 Task: Share a slideshow of underwater or aquatic photos for an educational or conservation purpose.
Action: Mouse moved to (236, 269)
Screenshot: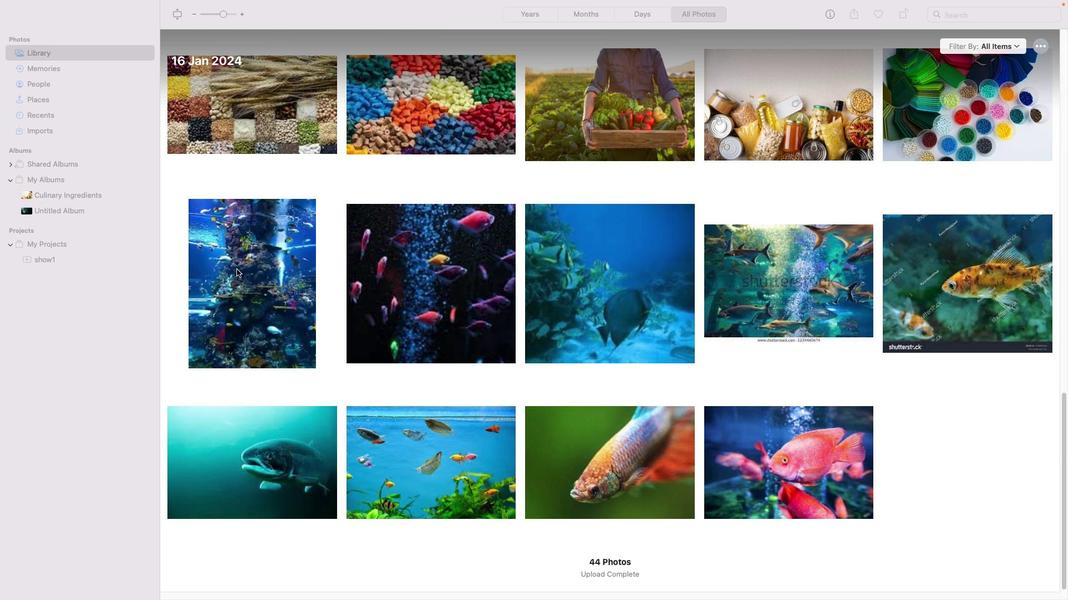 
Action: Mouse pressed left at (236, 269)
Screenshot: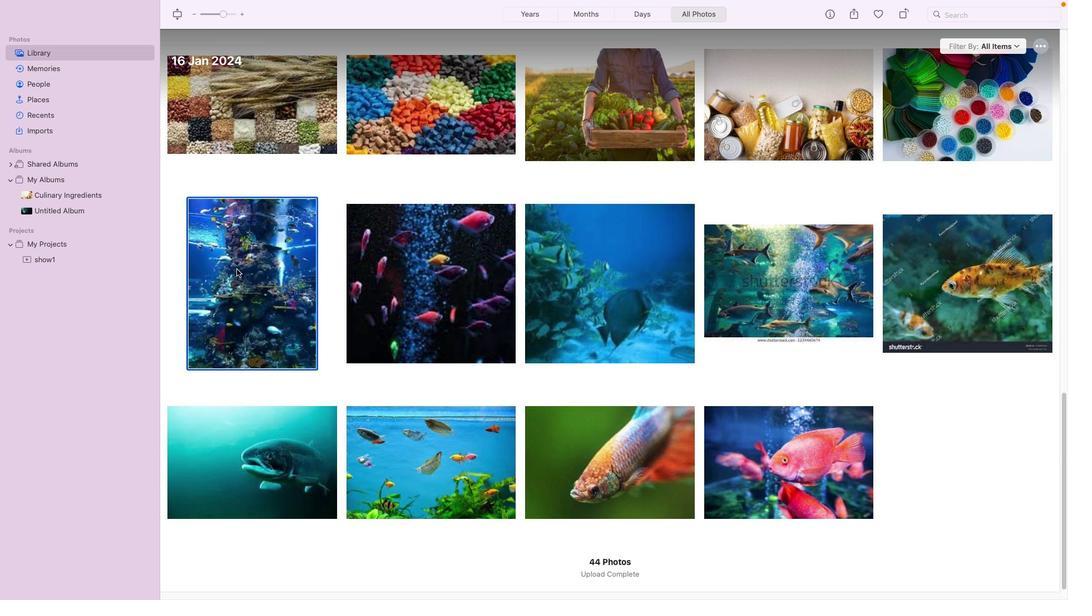
Action: Mouse moved to (336, 342)
Screenshot: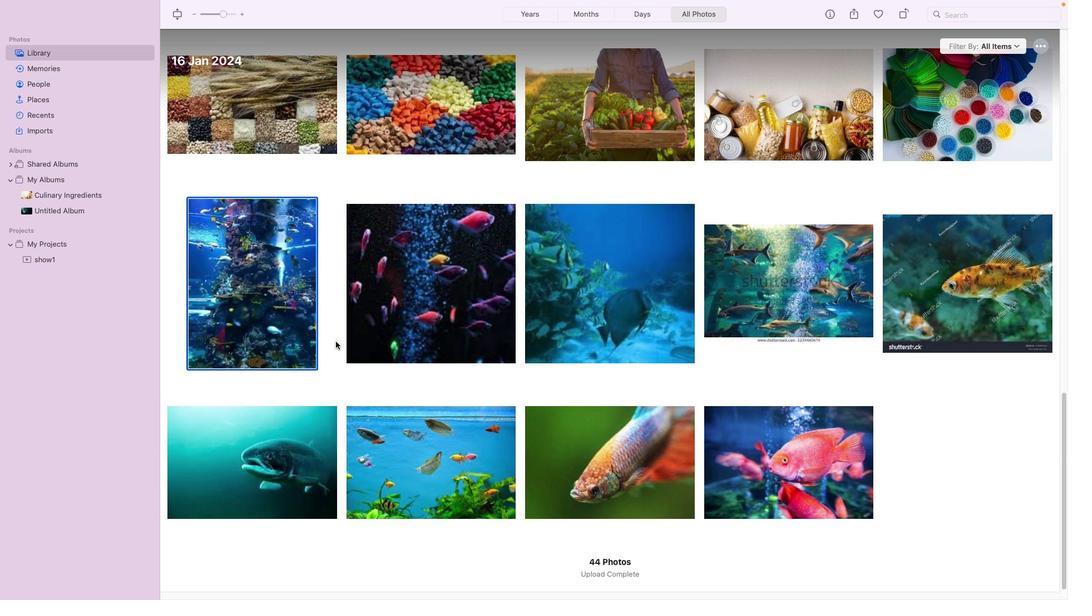 
Action: Key pressed Key.shift_rKey.rightKey.rightKey.rightKey.right
Screenshot: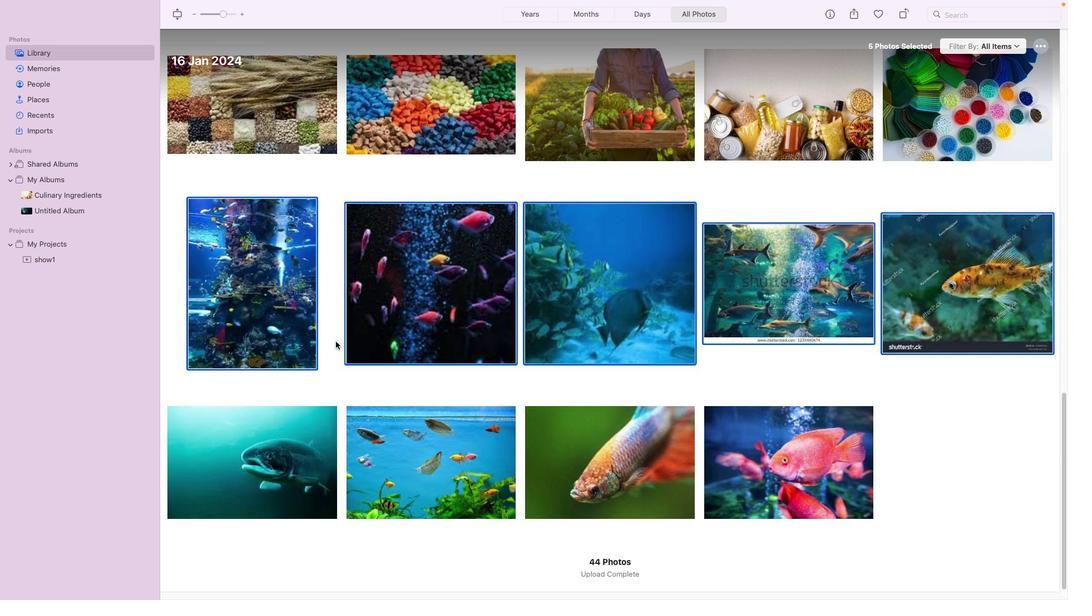 
Action: Mouse moved to (328, 348)
Screenshot: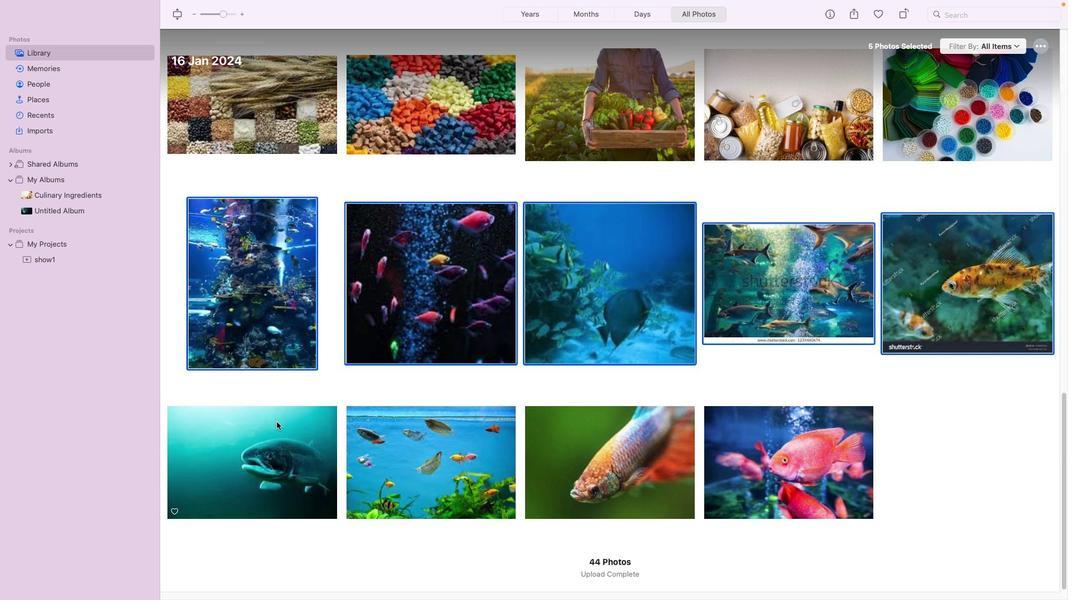 
Action: Key pressed Key.shift_r
Screenshot: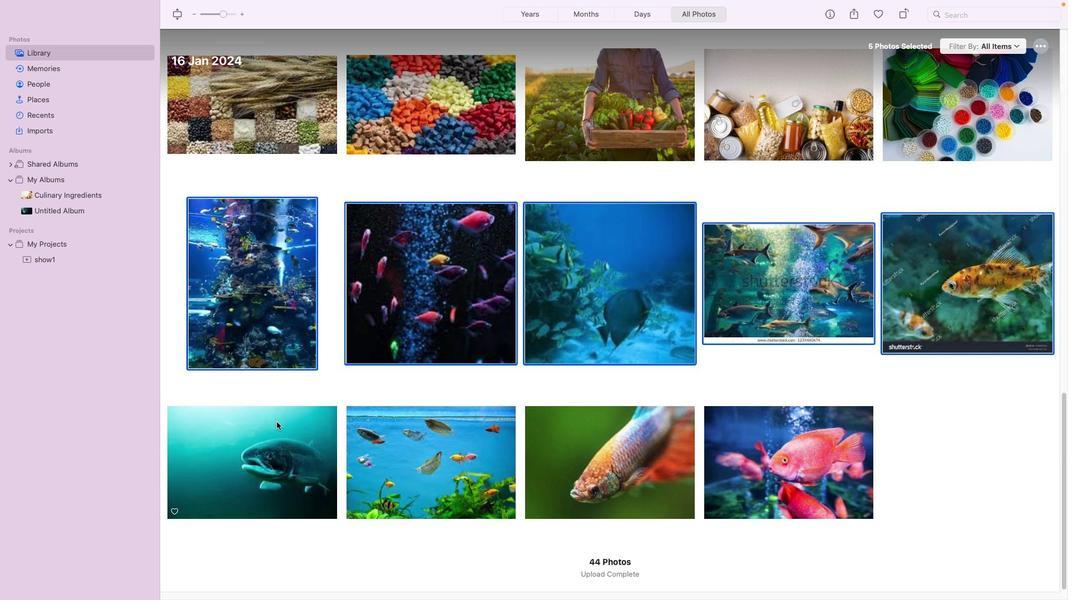 
Action: Mouse moved to (277, 422)
Screenshot: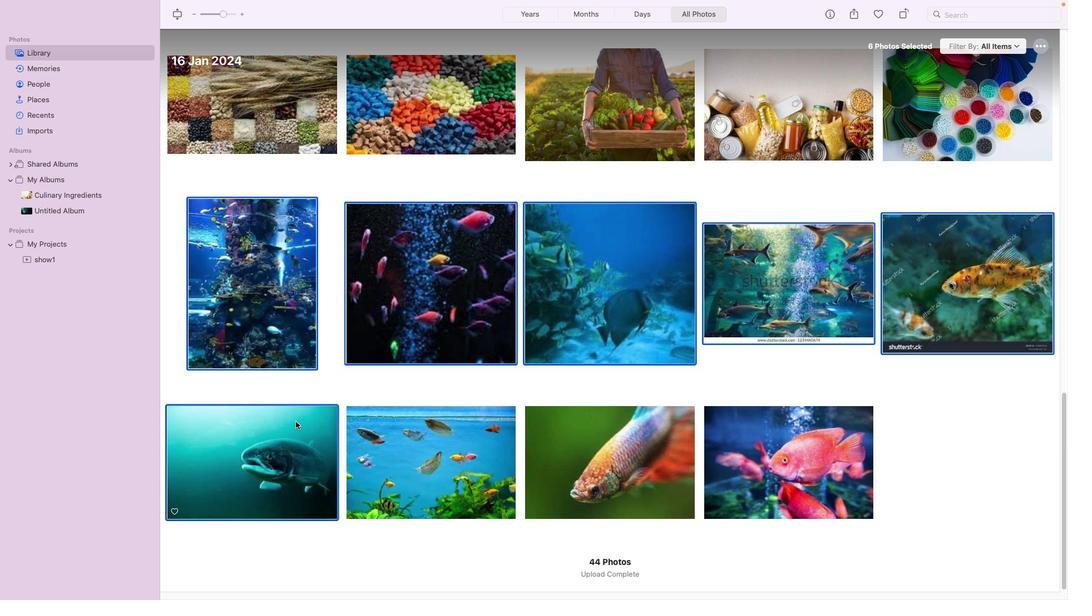 
Action: Mouse pressed left at (277, 422)
Screenshot: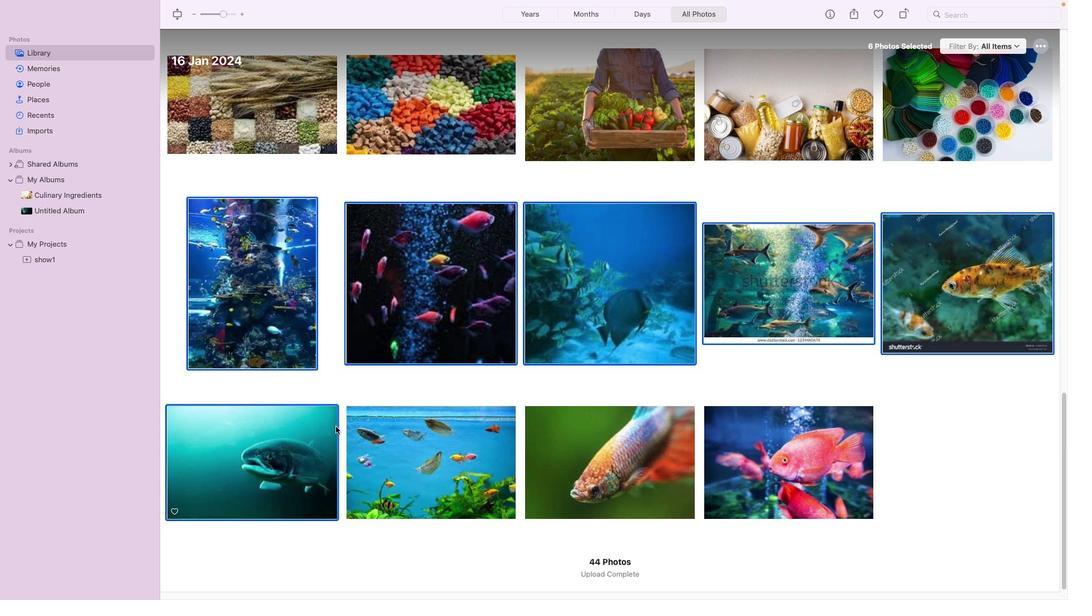 
Action: Mouse moved to (412, 439)
Screenshot: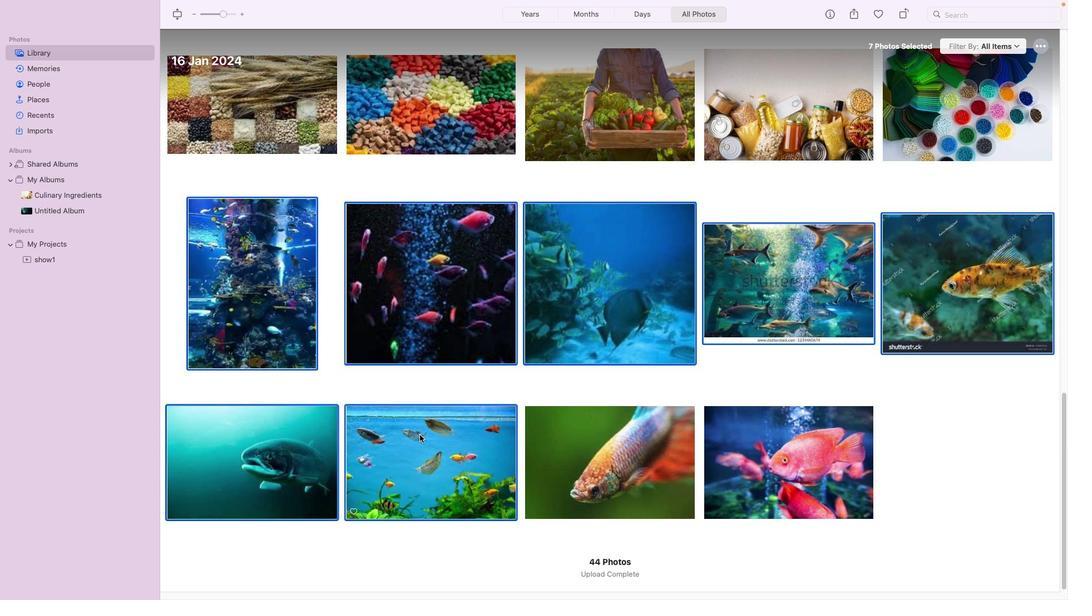 
Action: Mouse pressed left at (412, 439)
Screenshot: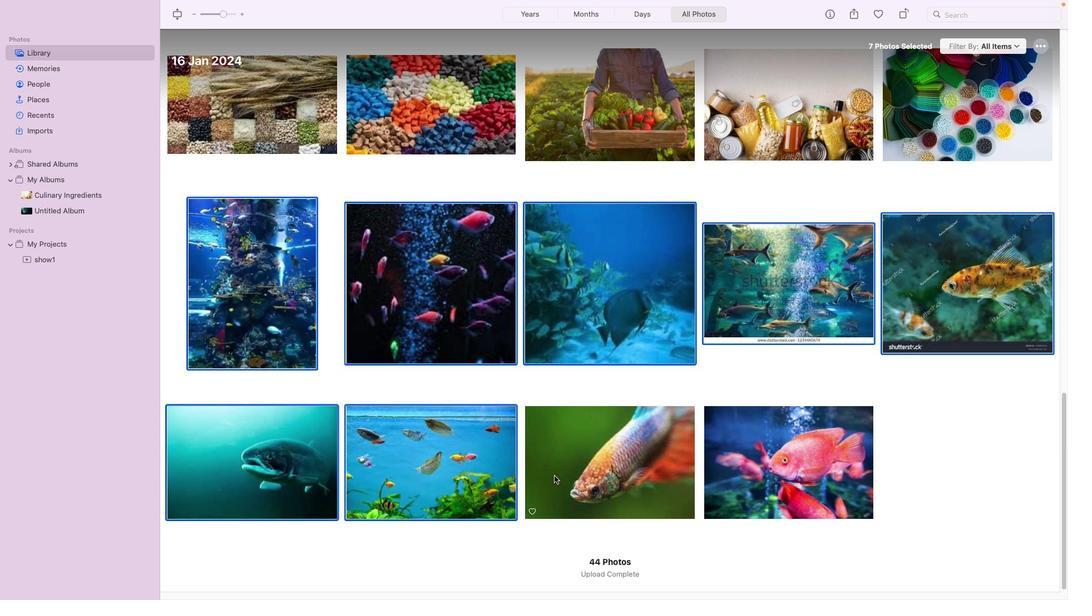 
Action: Mouse moved to (588, 477)
Screenshot: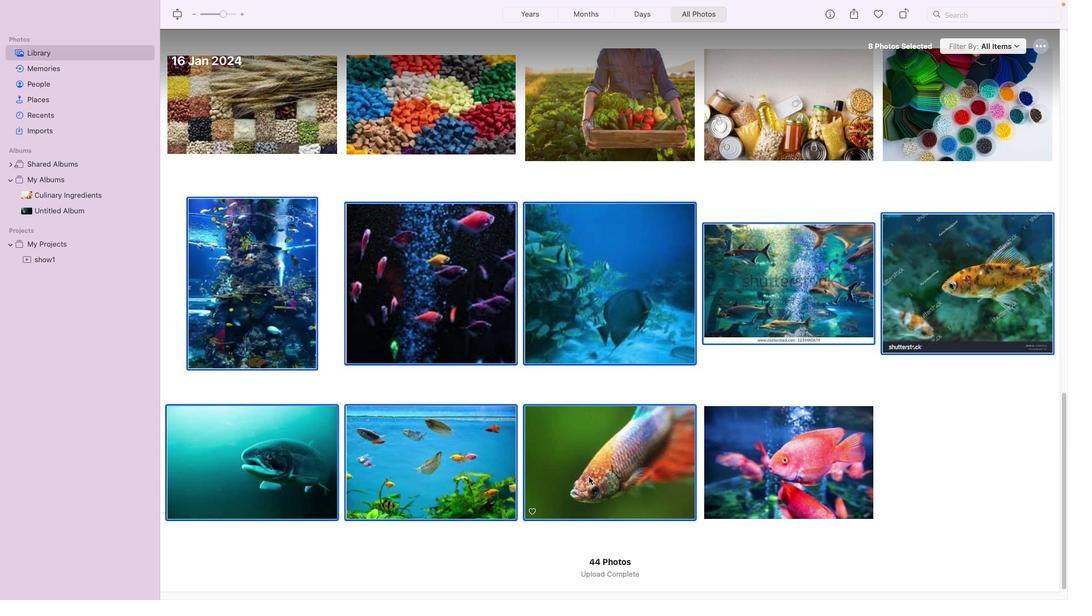 
Action: Mouse pressed left at (588, 477)
Screenshot: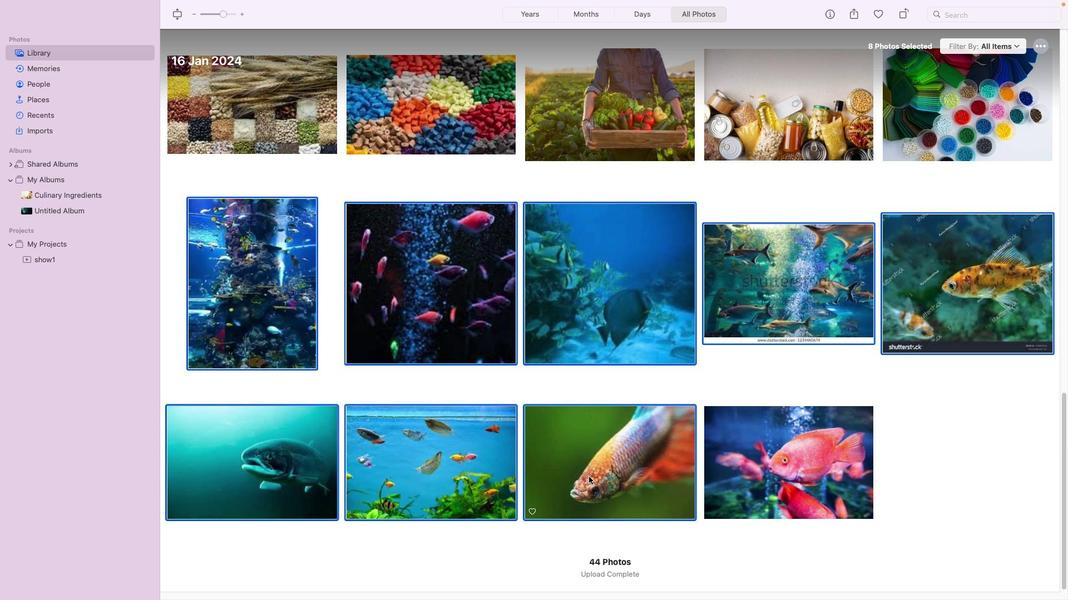 
Action: Mouse moved to (771, 481)
Screenshot: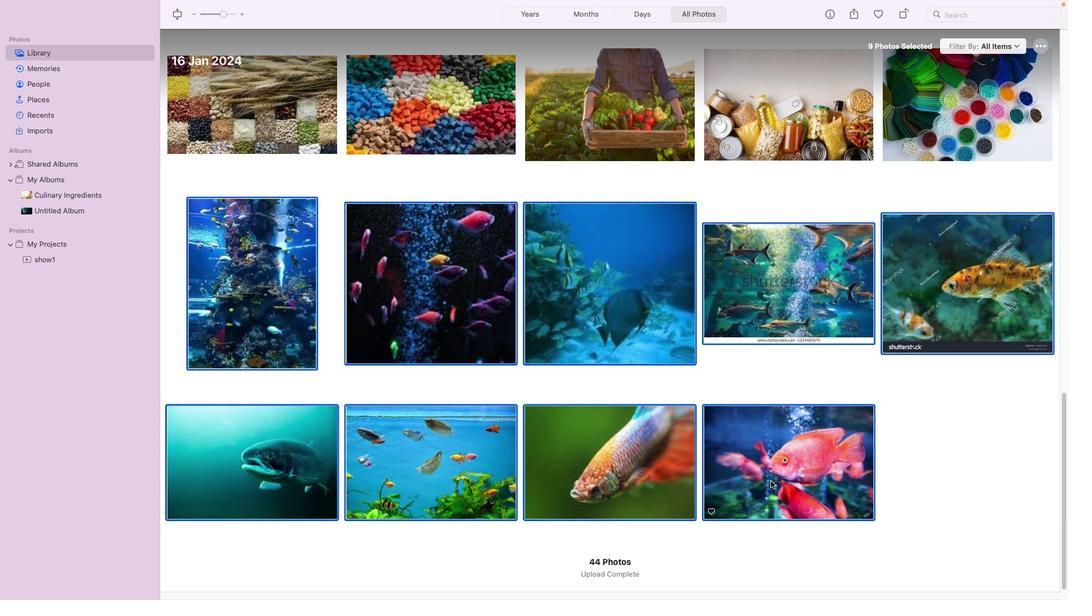 
Action: Mouse pressed left at (771, 481)
Screenshot: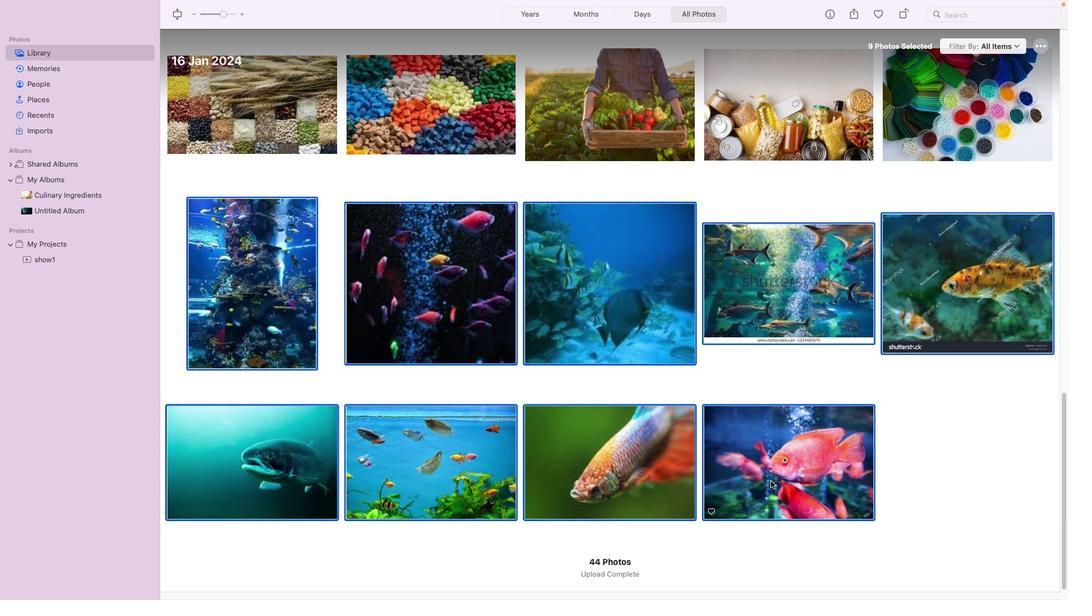 
Action: Mouse moved to (314, 12)
Screenshot: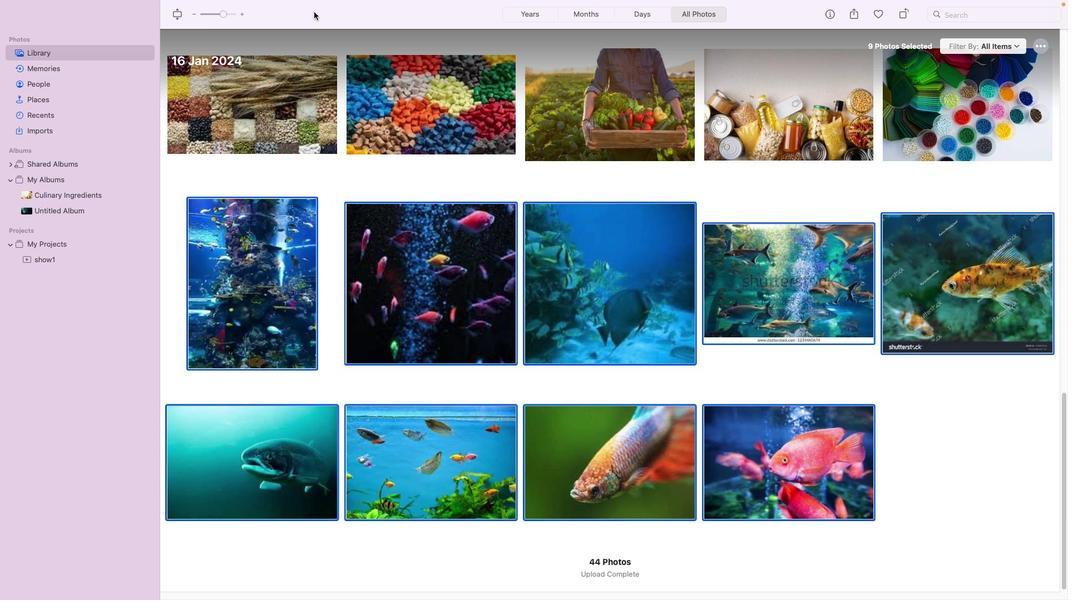 
Action: Mouse pressed left at (314, 12)
Screenshot: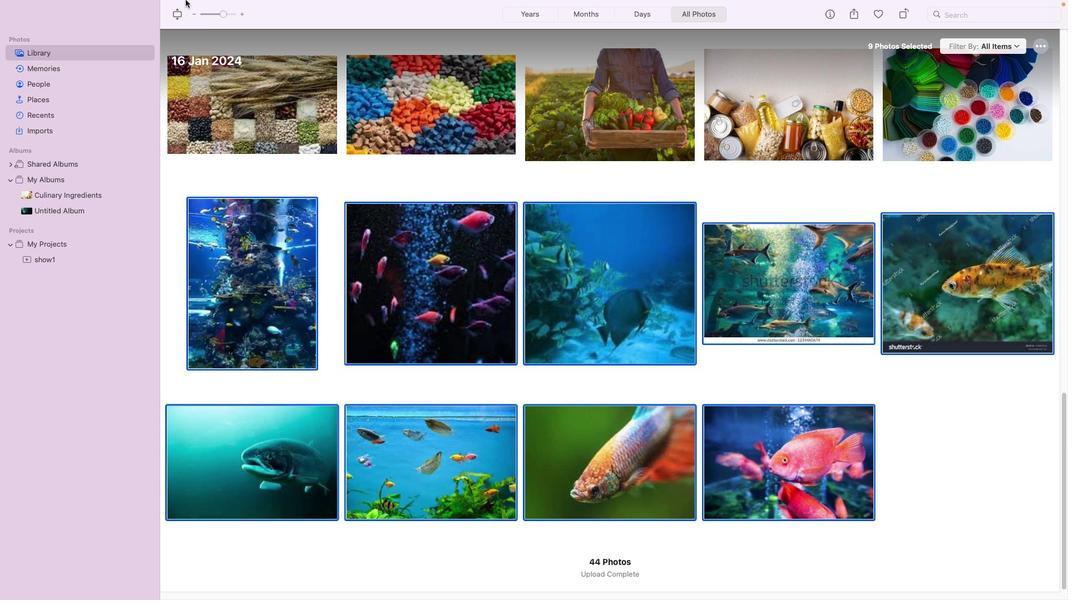 
Action: Mouse moved to (66, 6)
Screenshot: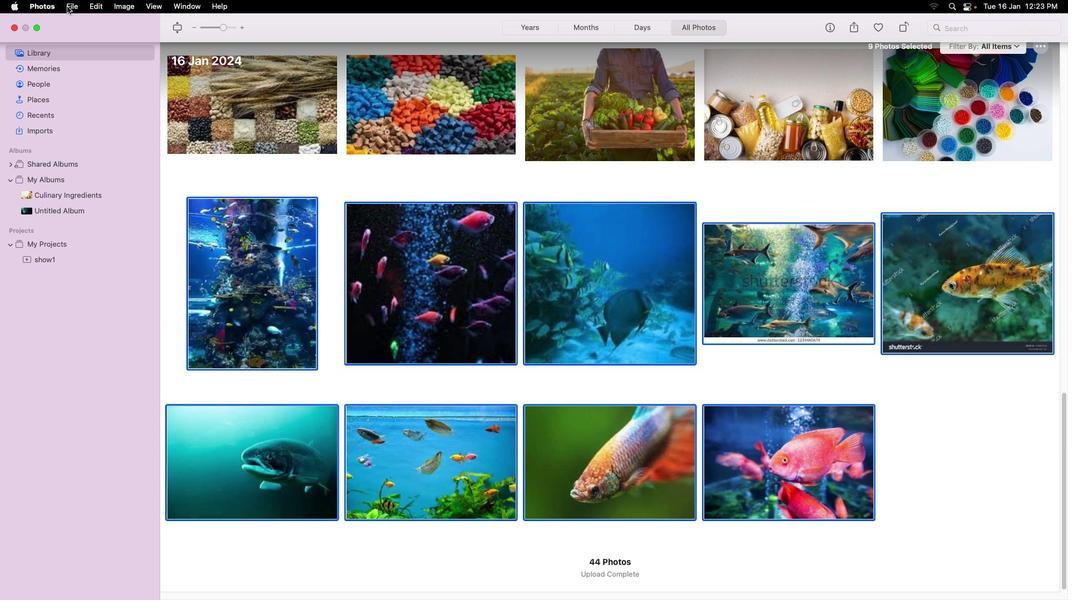 
Action: Mouse pressed left at (66, 6)
Screenshot: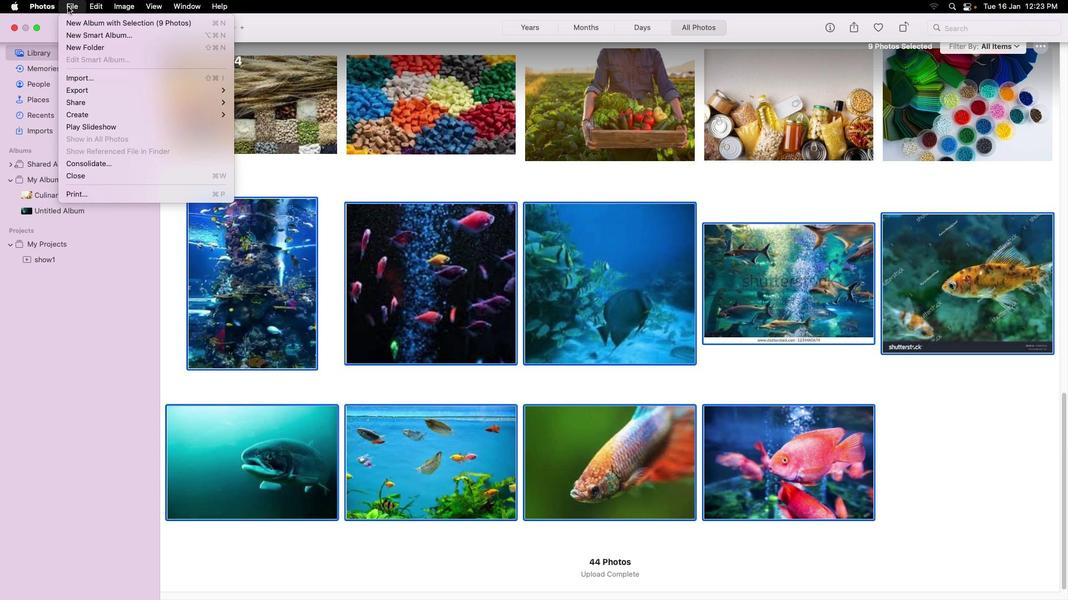 
Action: Mouse moved to (111, 23)
Screenshot: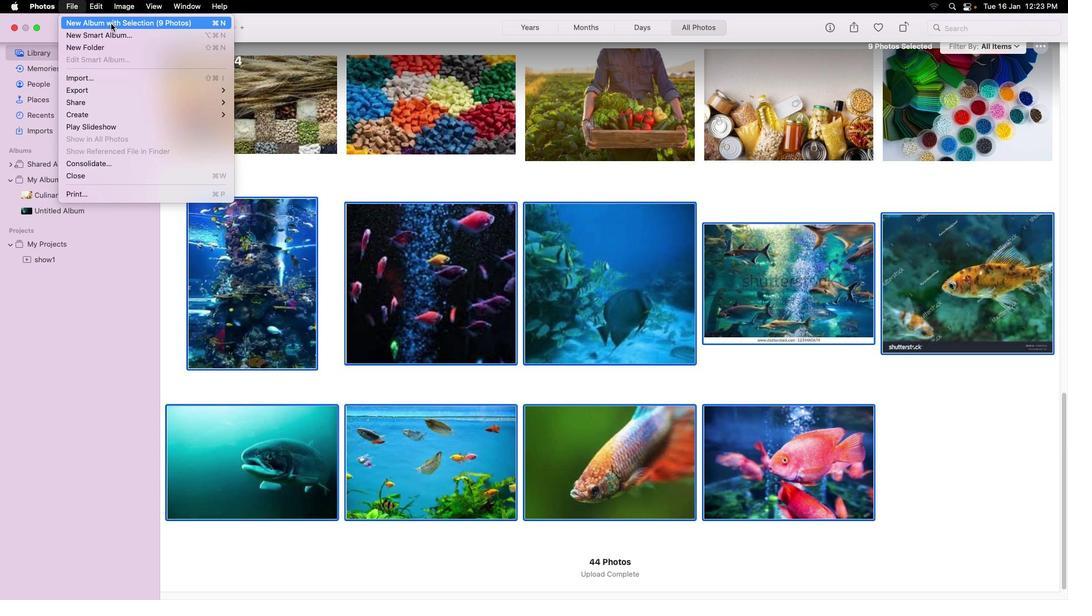 
Action: Mouse pressed left at (111, 23)
Screenshot: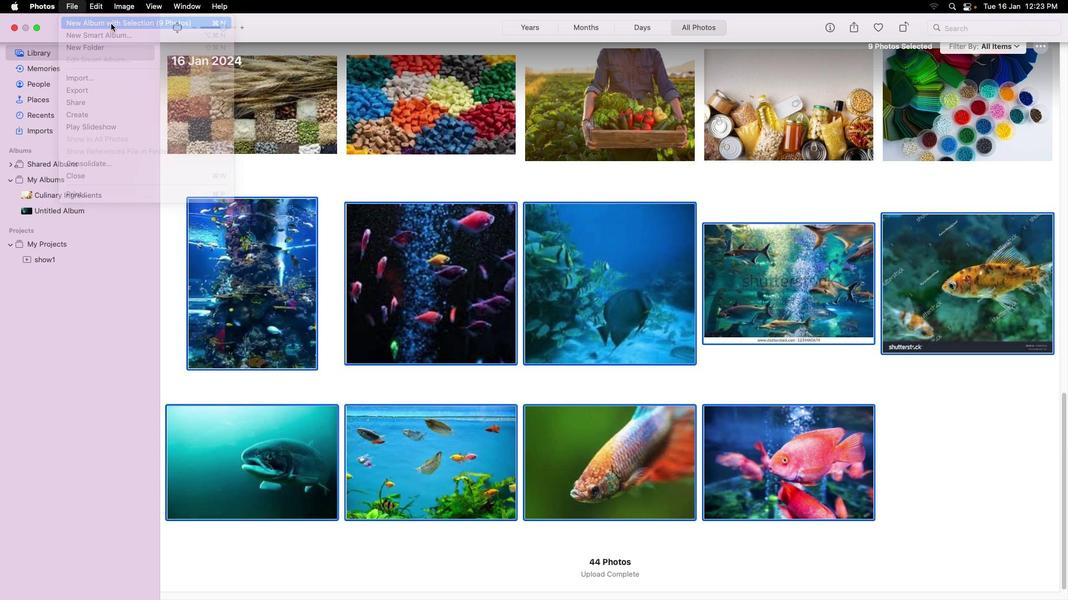 
Action: Mouse moved to (273, 193)
Screenshot: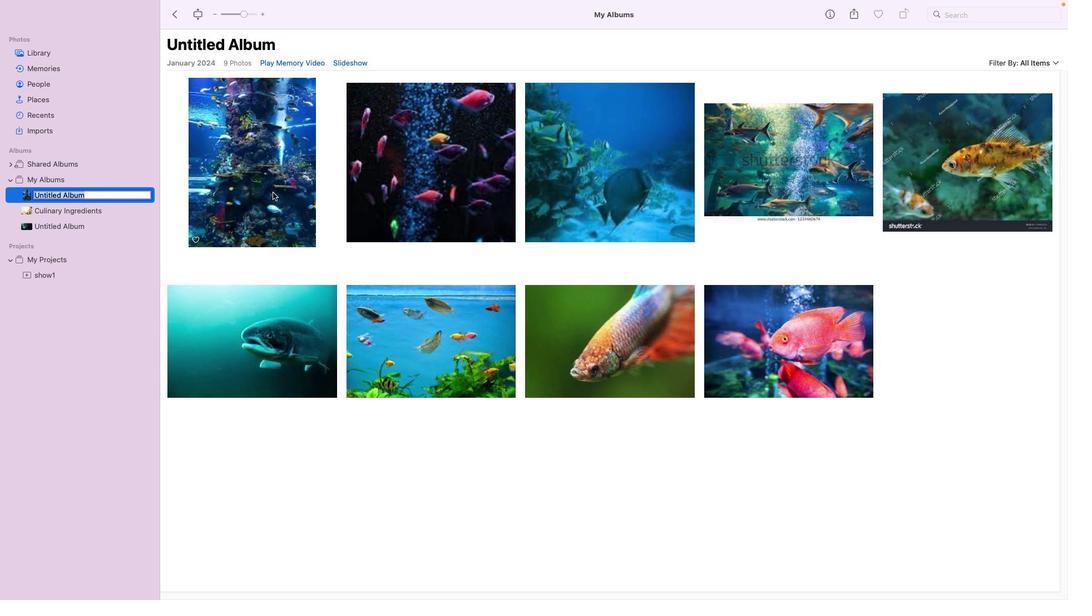 
Action: Key pressed Key.backspace's'Key.backspace'u''n''d''e''r''w''a''t''e''r'
Screenshot: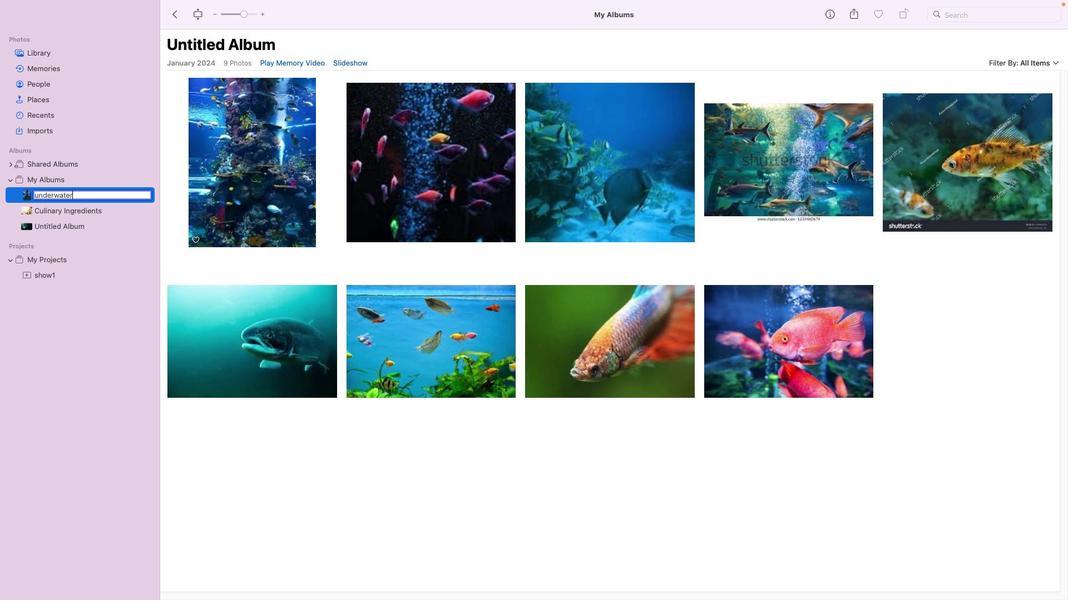 
Action: Mouse moved to (183, 236)
Screenshot: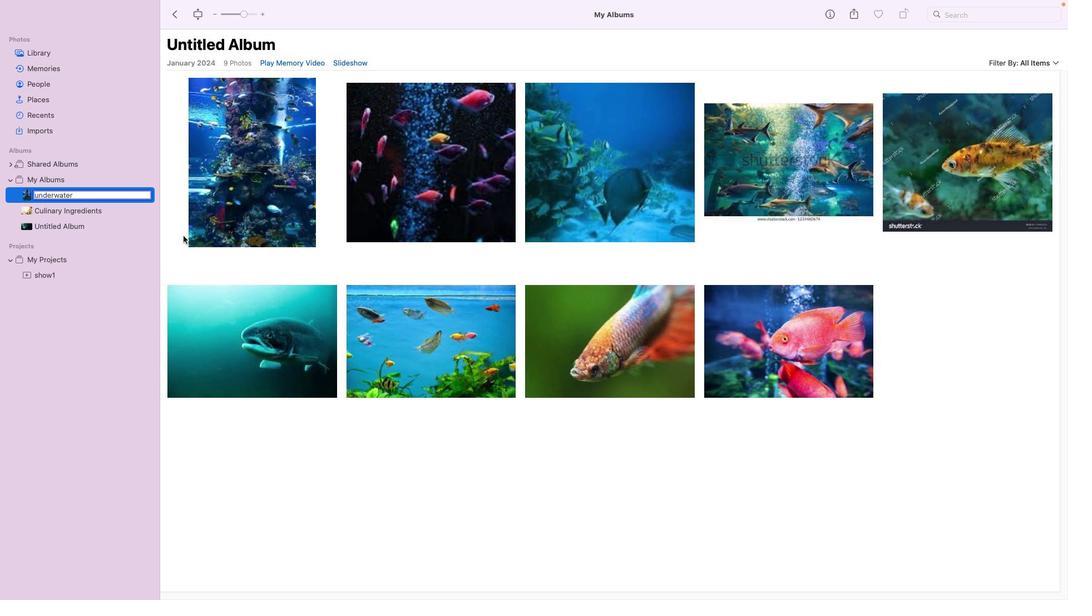 
Action: Key pressed Key.enter
Screenshot: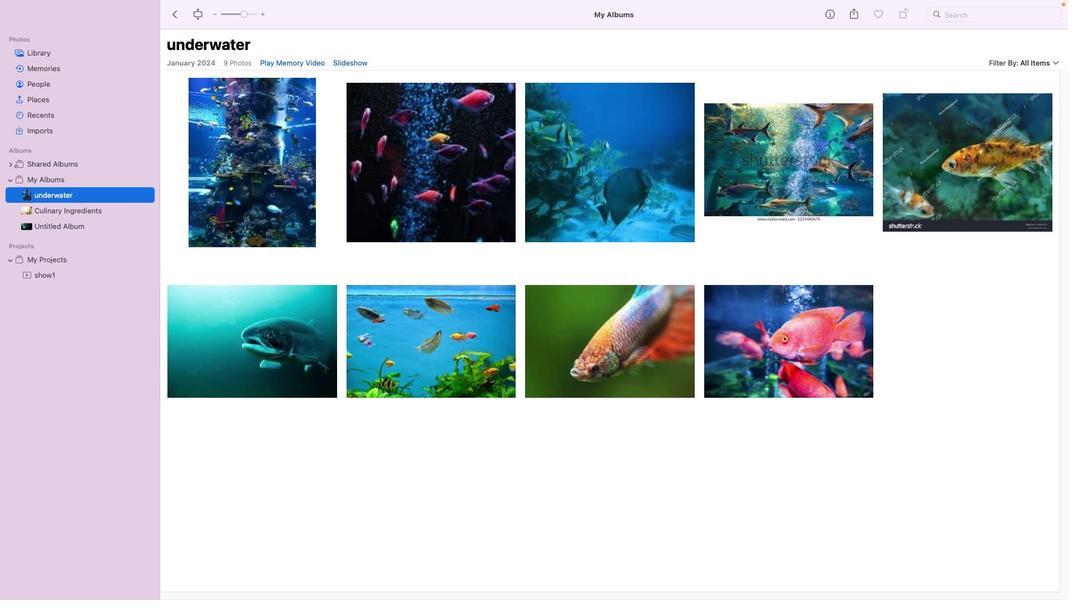 
Action: Mouse moved to (343, 64)
Screenshot: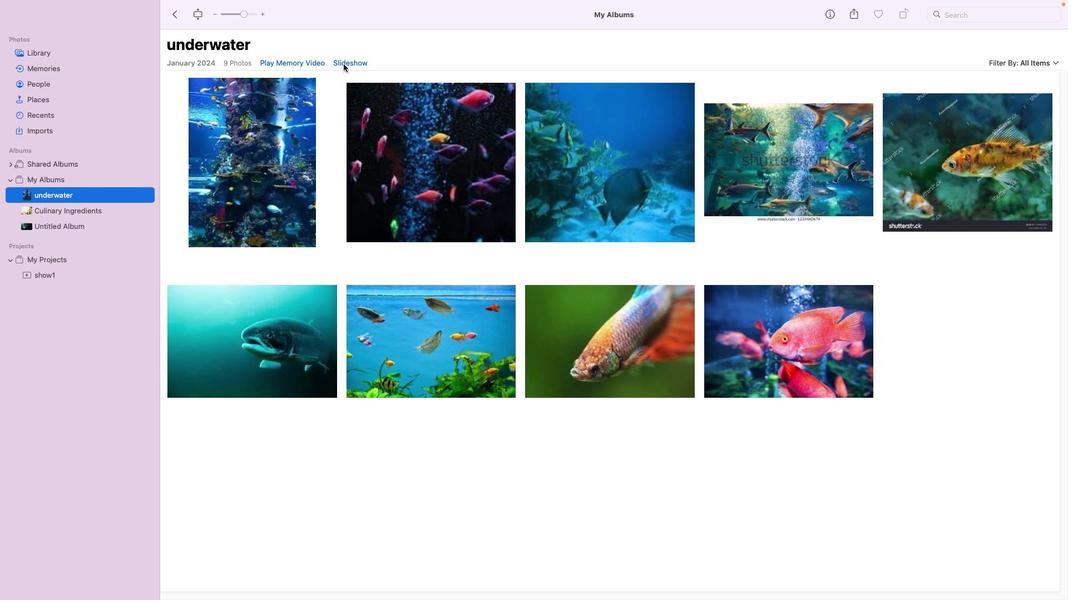 
Action: Mouse pressed left at (343, 64)
Screenshot: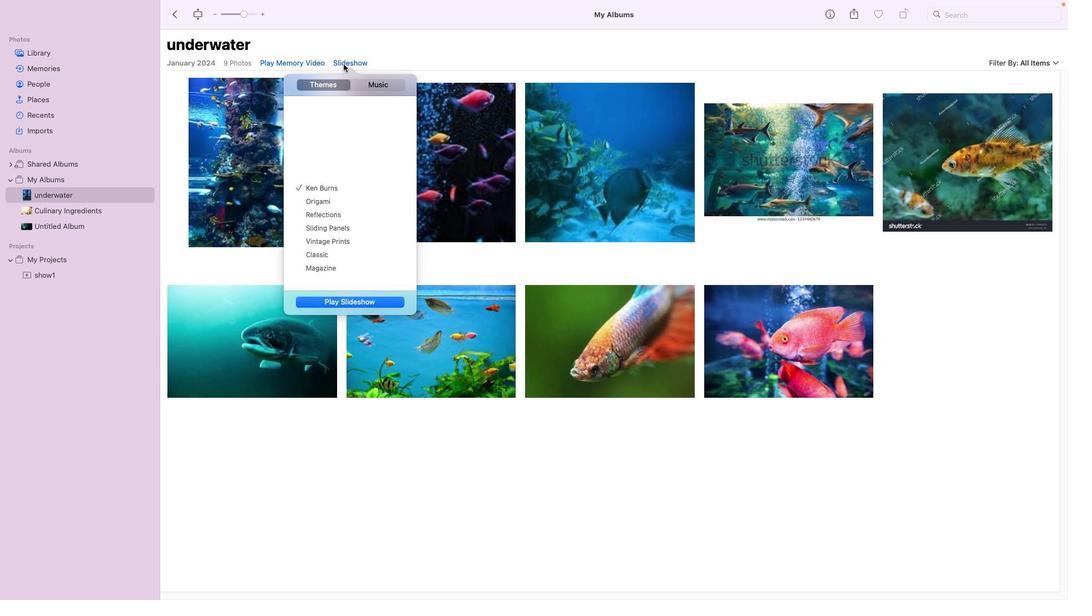 
Action: Mouse moved to (356, 143)
Screenshot: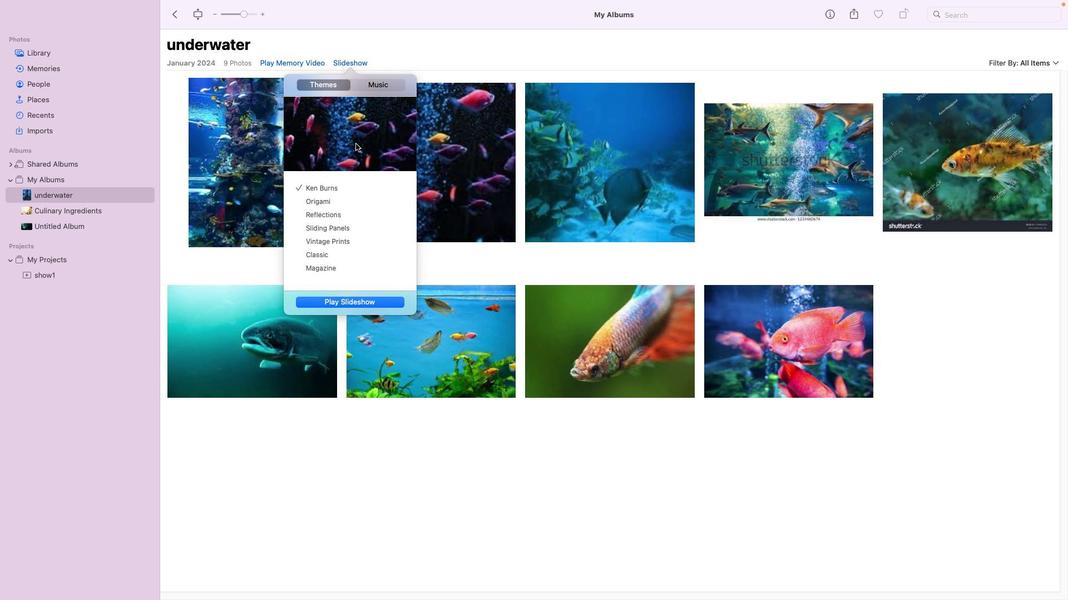 
Action: Mouse pressed left at (356, 143)
Screenshot: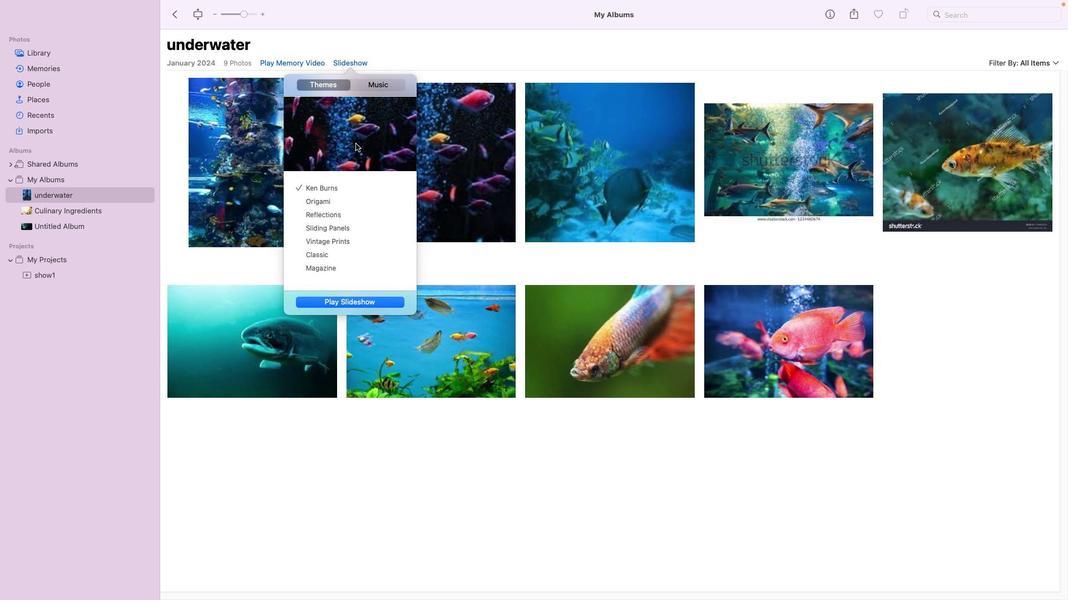 
Action: Mouse moved to (364, 162)
Screenshot: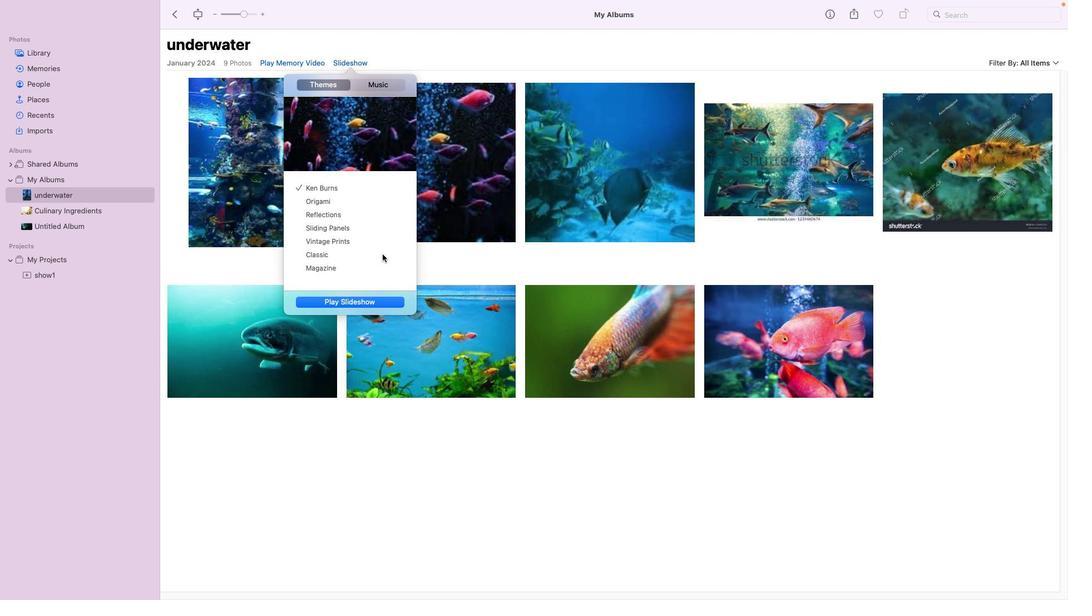 
Action: Mouse pressed left at (364, 162)
Screenshot: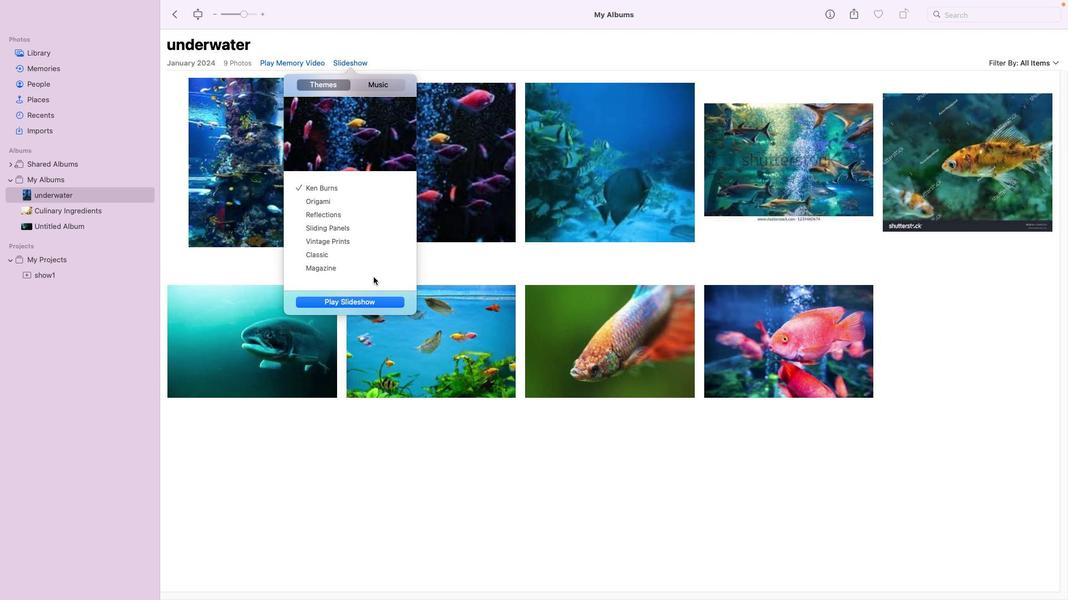 
Action: Mouse moved to (358, 302)
Screenshot: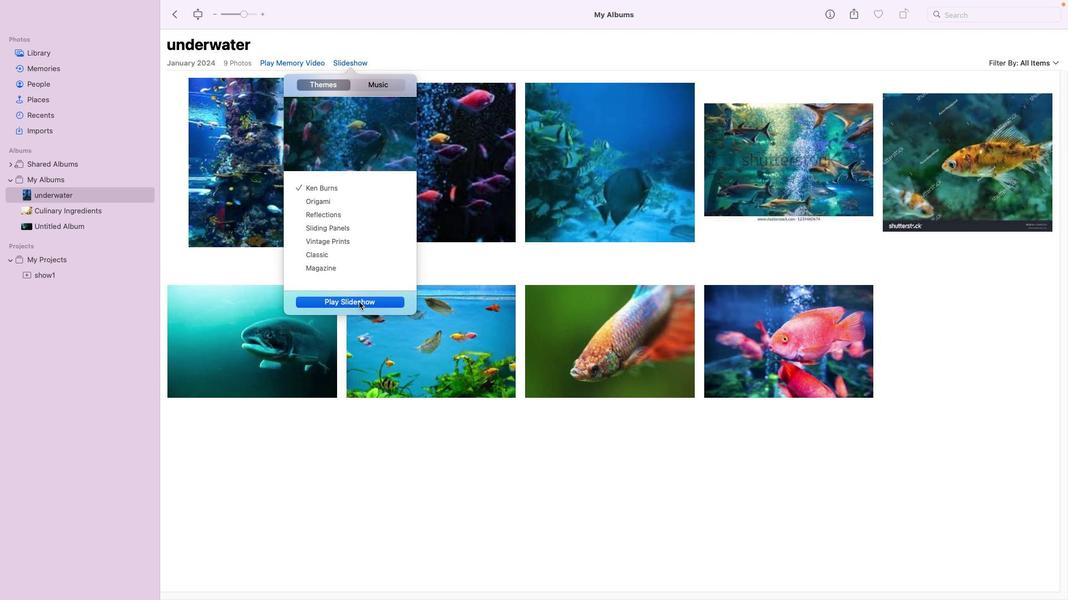 
Action: Mouse pressed left at (358, 302)
Screenshot: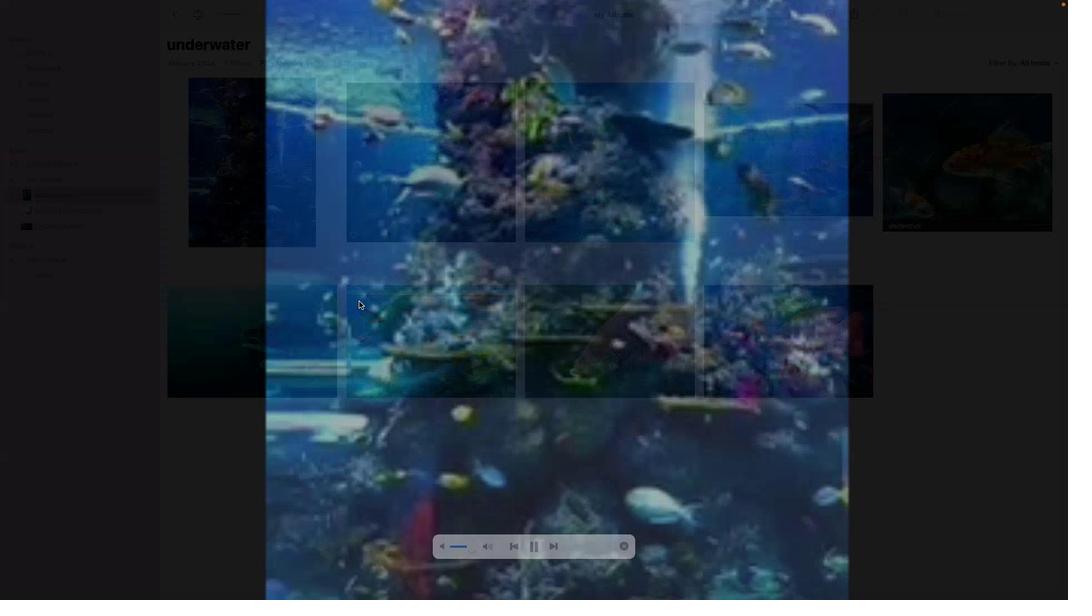 
Action: Mouse moved to (358, 302)
Screenshot: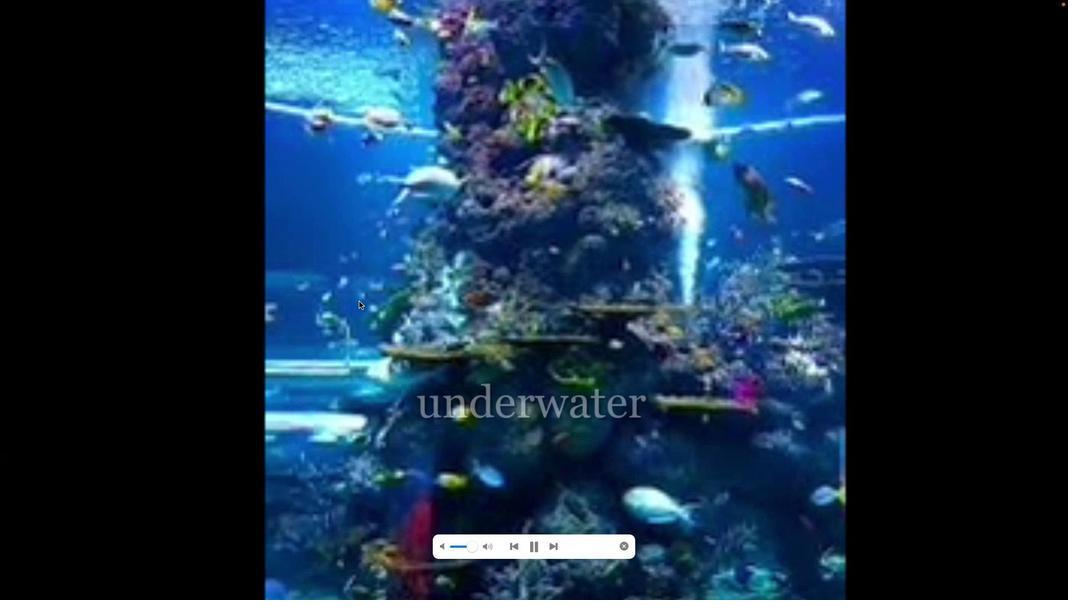 
Action: Key pressed Key.rightKey.rightKey.rightKey.rightKey.rightKey.rightKey.rightKey.rightKey.rightKey.rightKey.rightKey.right
Screenshot: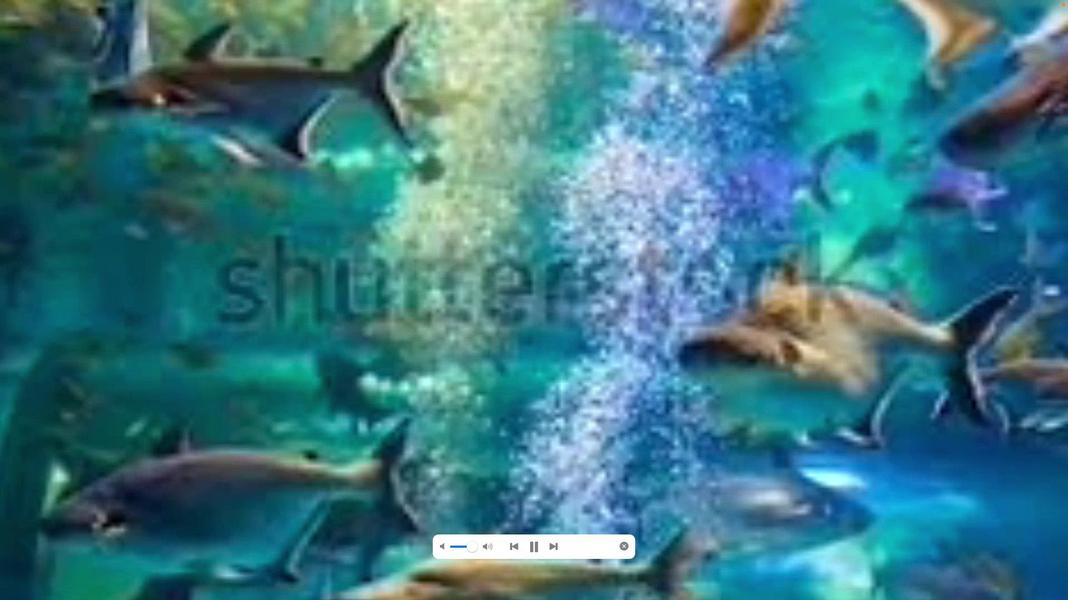 
